 Task: Add Host Defense Organic MycoBrew Cocoa Packet to the cart.
Action: Mouse moved to (303, 118)
Screenshot: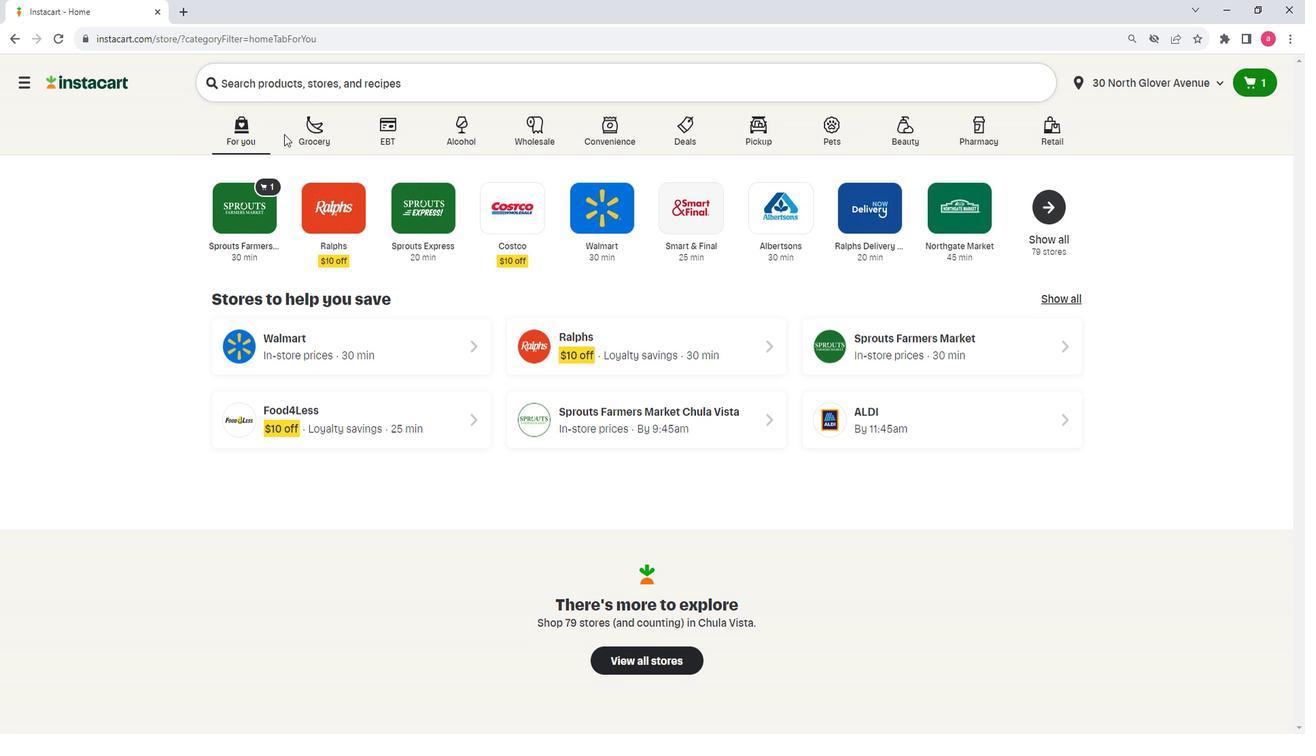 
Action: Mouse pressed left at (303, 118)
Screenshot: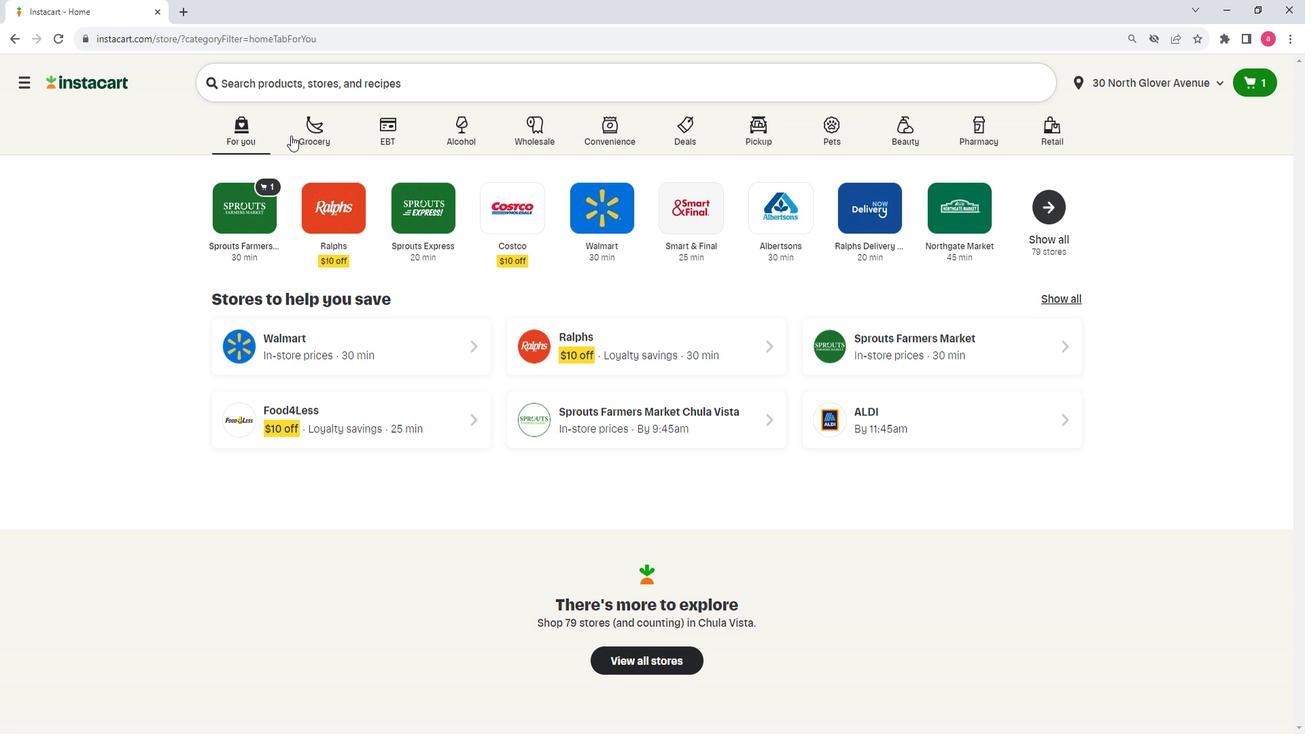 
Action: Mouse moved to (402, 368)
Screenshot: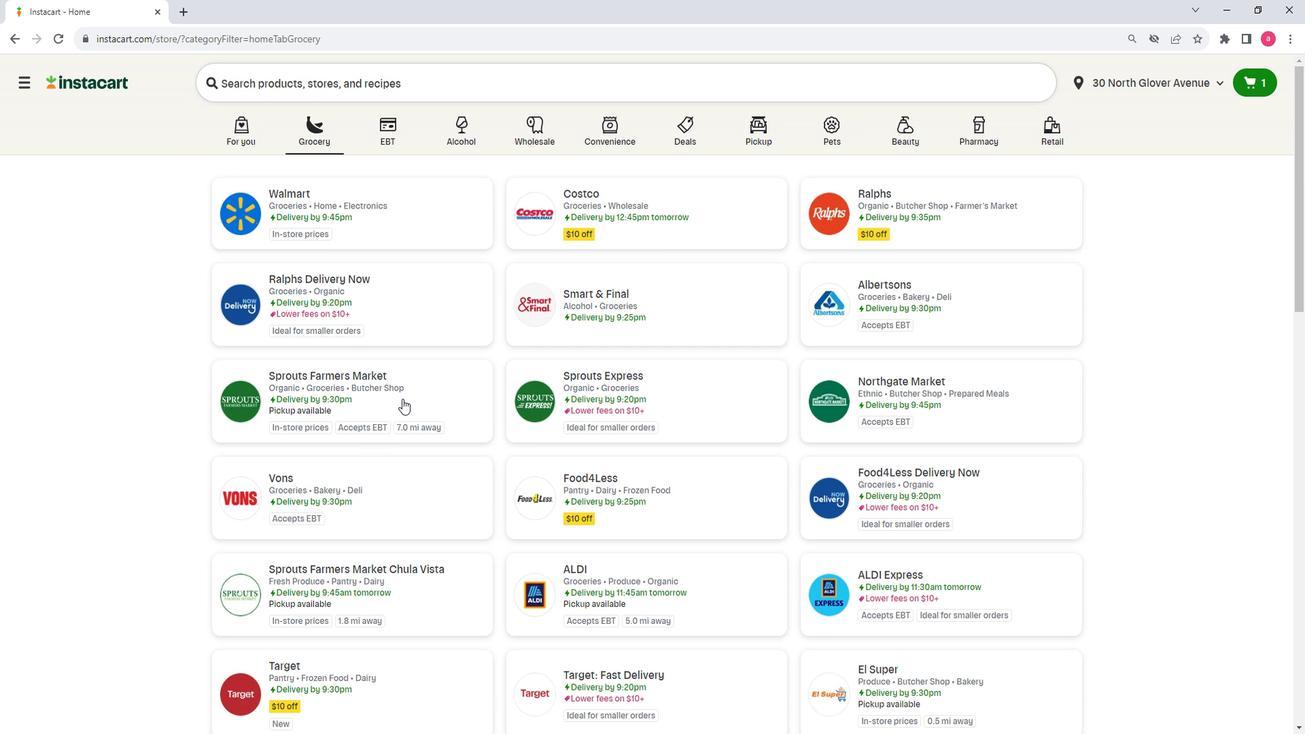 
Action: Mouse pressed left at (402, 368)
Screenshot: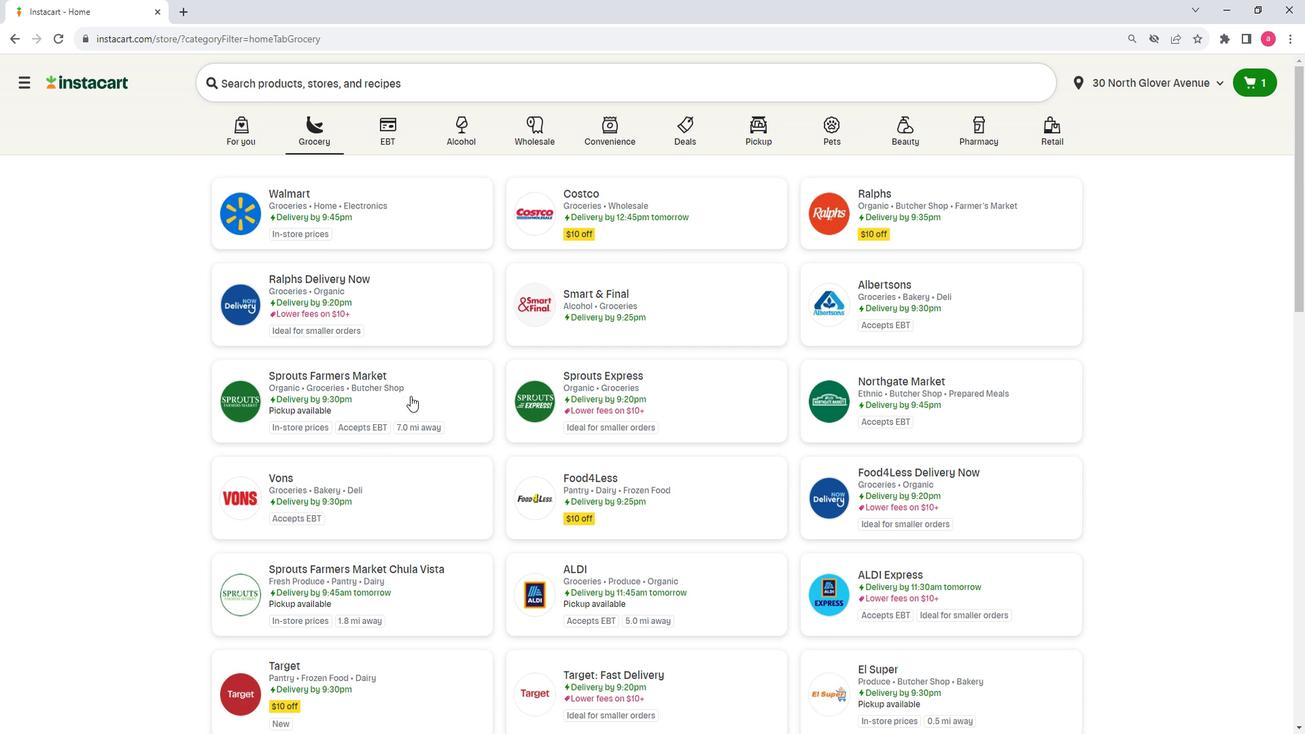 
Action: Mouse moved to (199, 324)
Screenshot: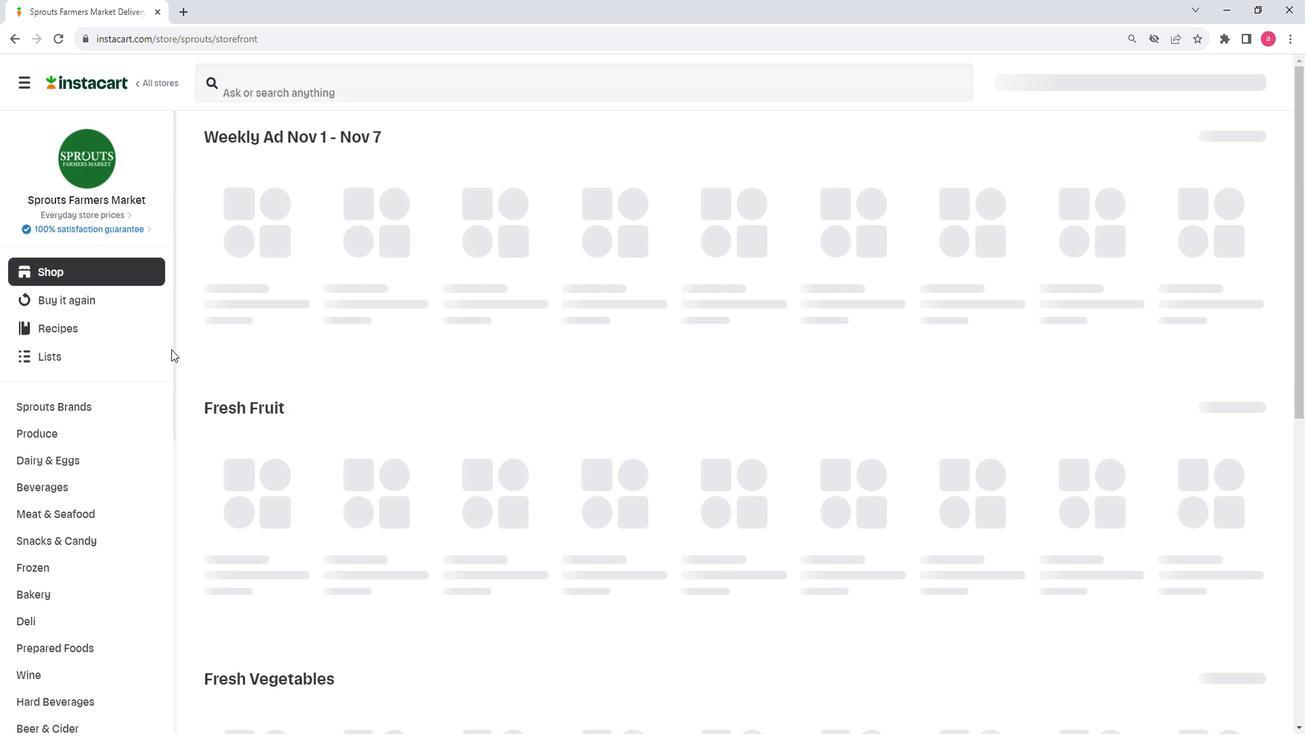 
Action: Mouse scrolled (199, 323) with delta (0, 0)
Screenshot: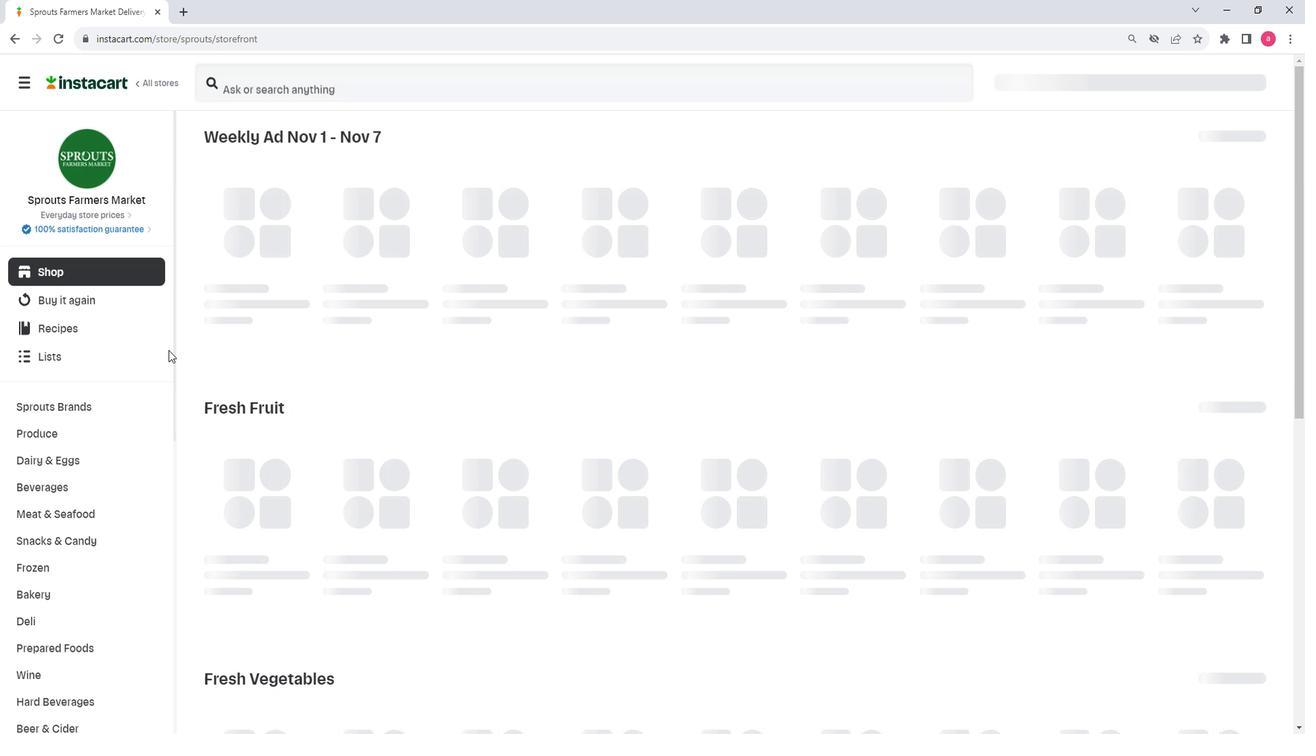 
Action: Mouse scrolled (199, 323) with delta (0, 0)
Screenshot: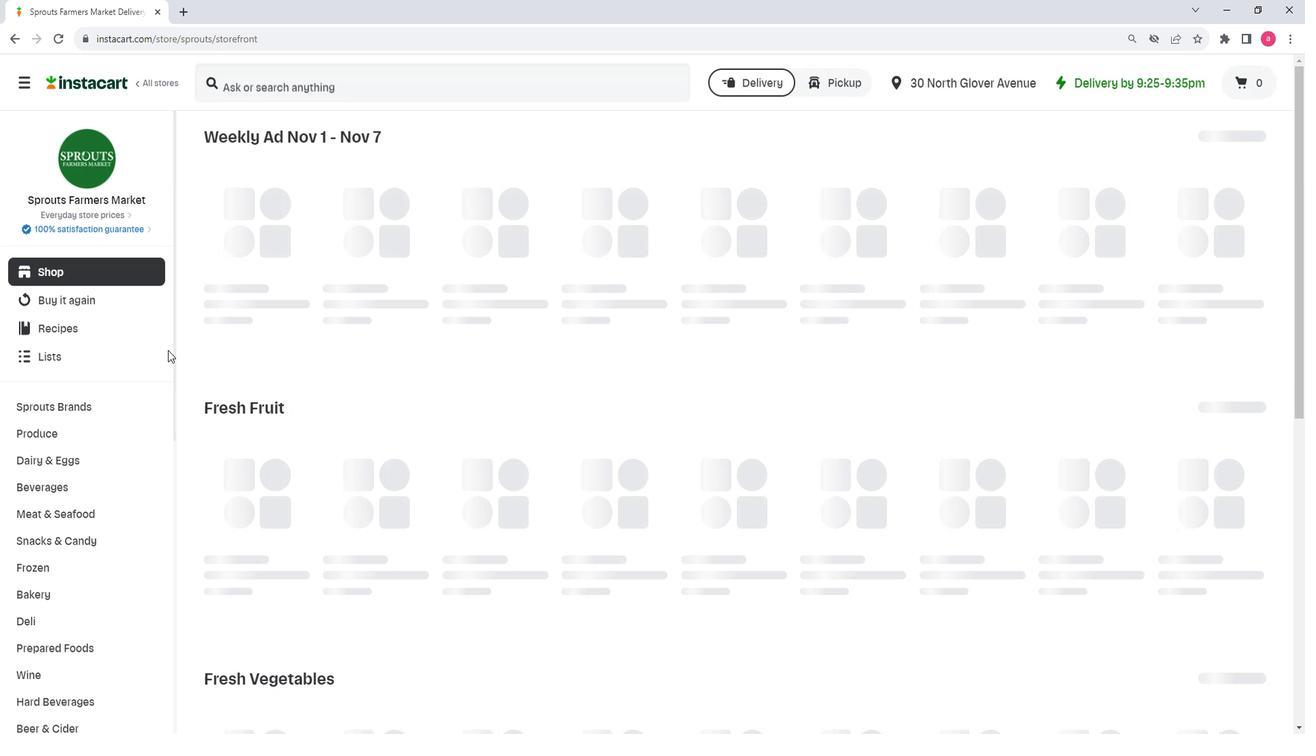 
Action: Mouse scrolled (199, 323) with delta (0, 0)
Screenshot: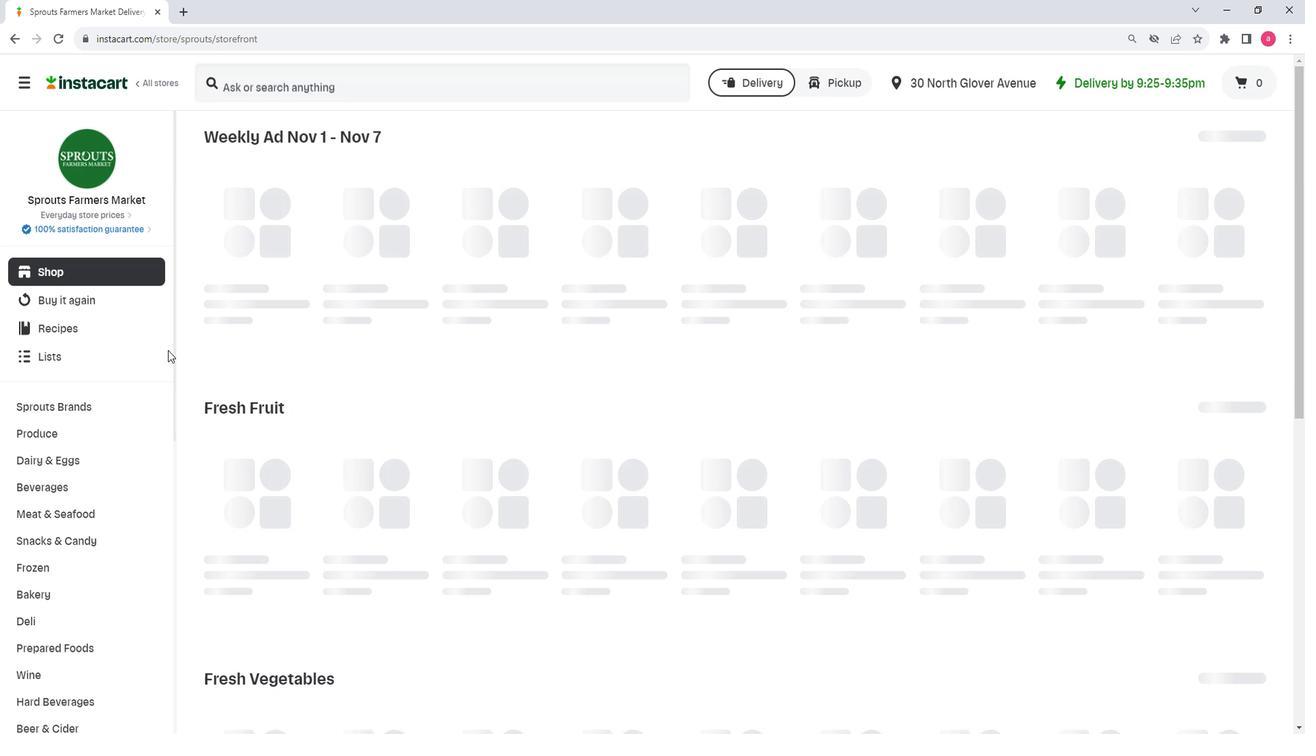 
Action: Mouse scrolled (199, 323) with delta (0, 0)
Screenshot: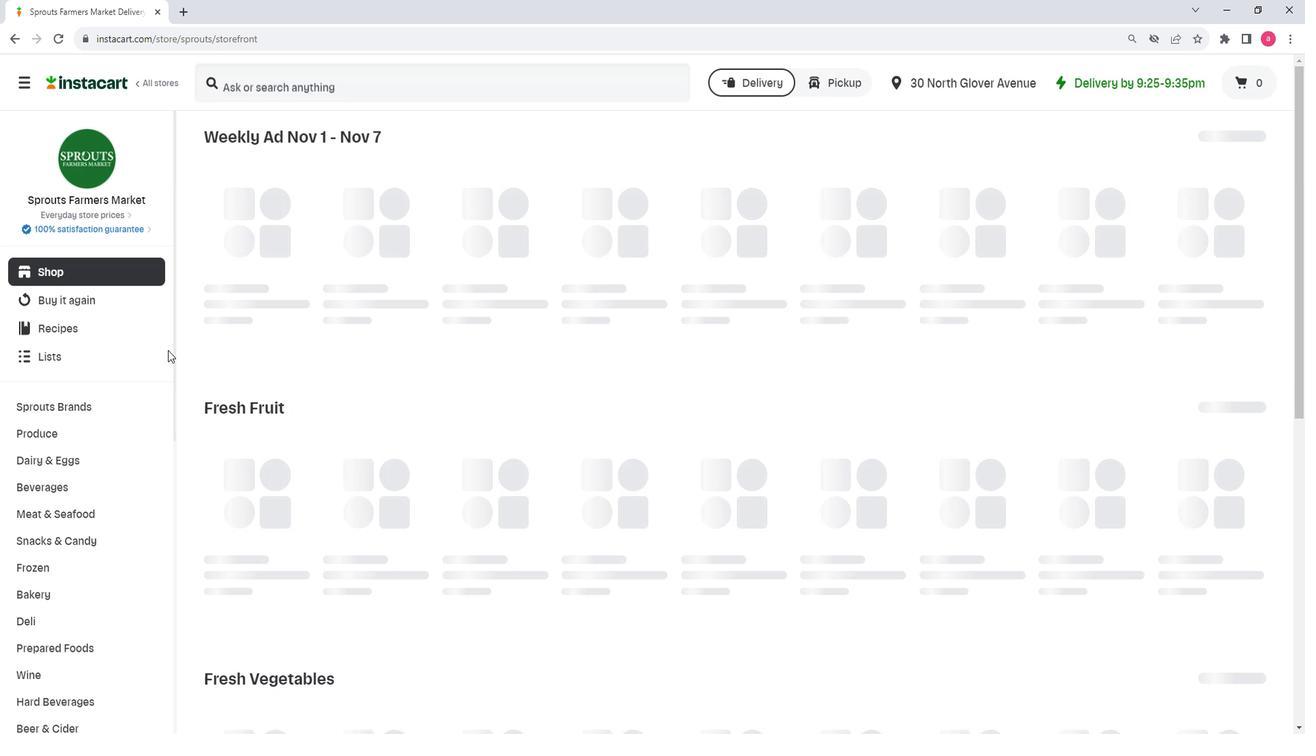 
Action: Mouse scrolled (199, 323) with delta (0, 0)
Screenshot: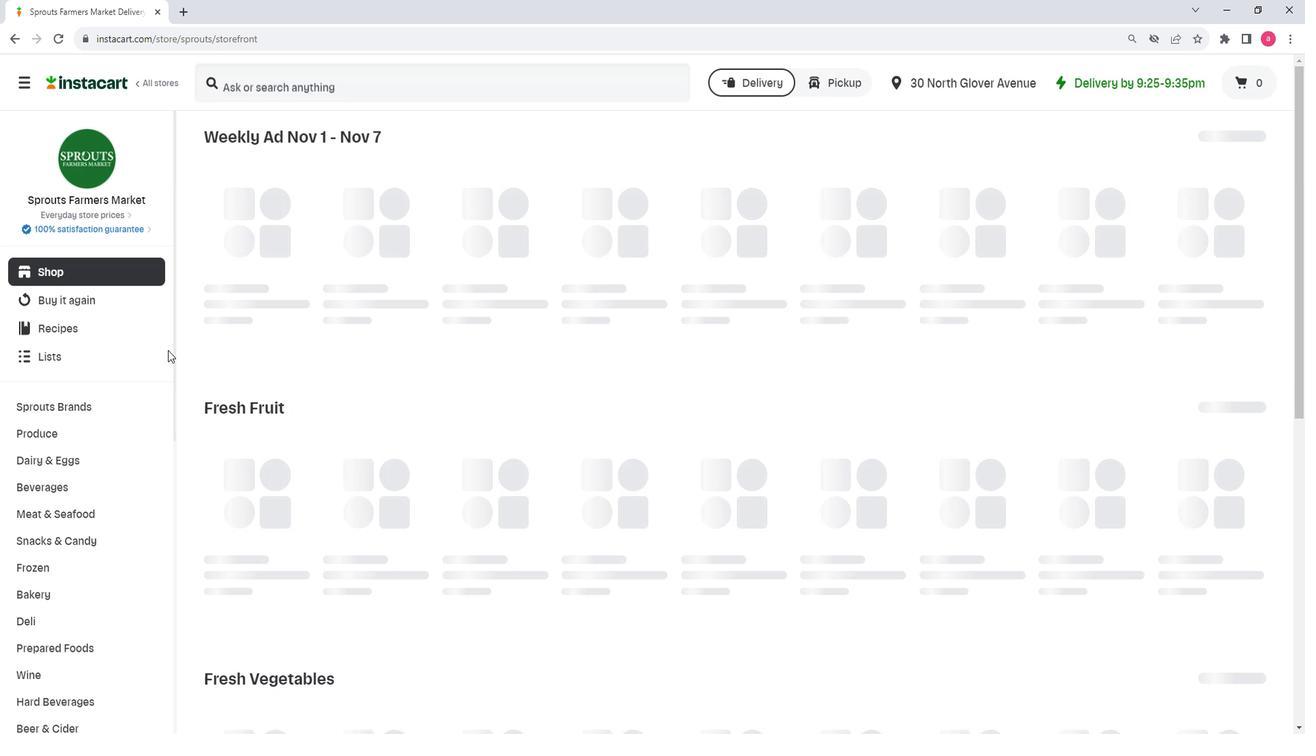 
Action: Mouse moved to (161, 502)
Screenshot: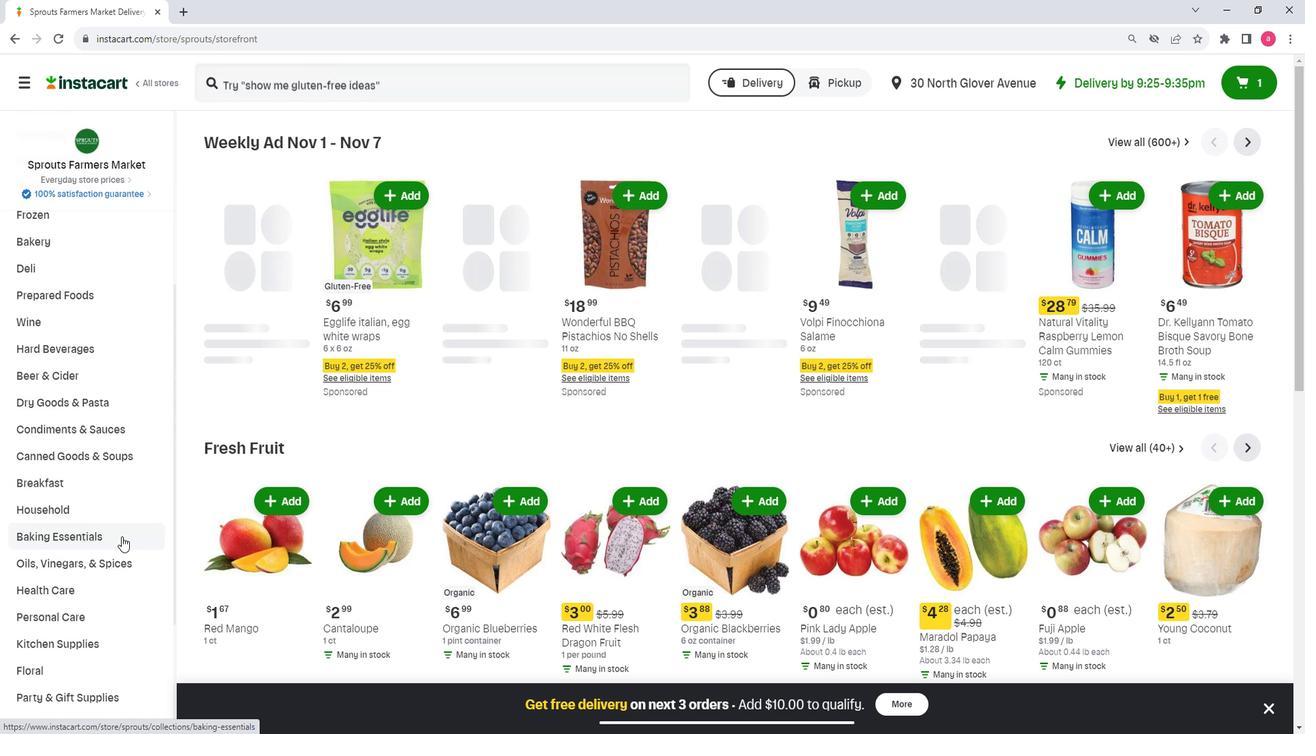 
Action: Mouse pressed left at (161, 502)
Screenshot: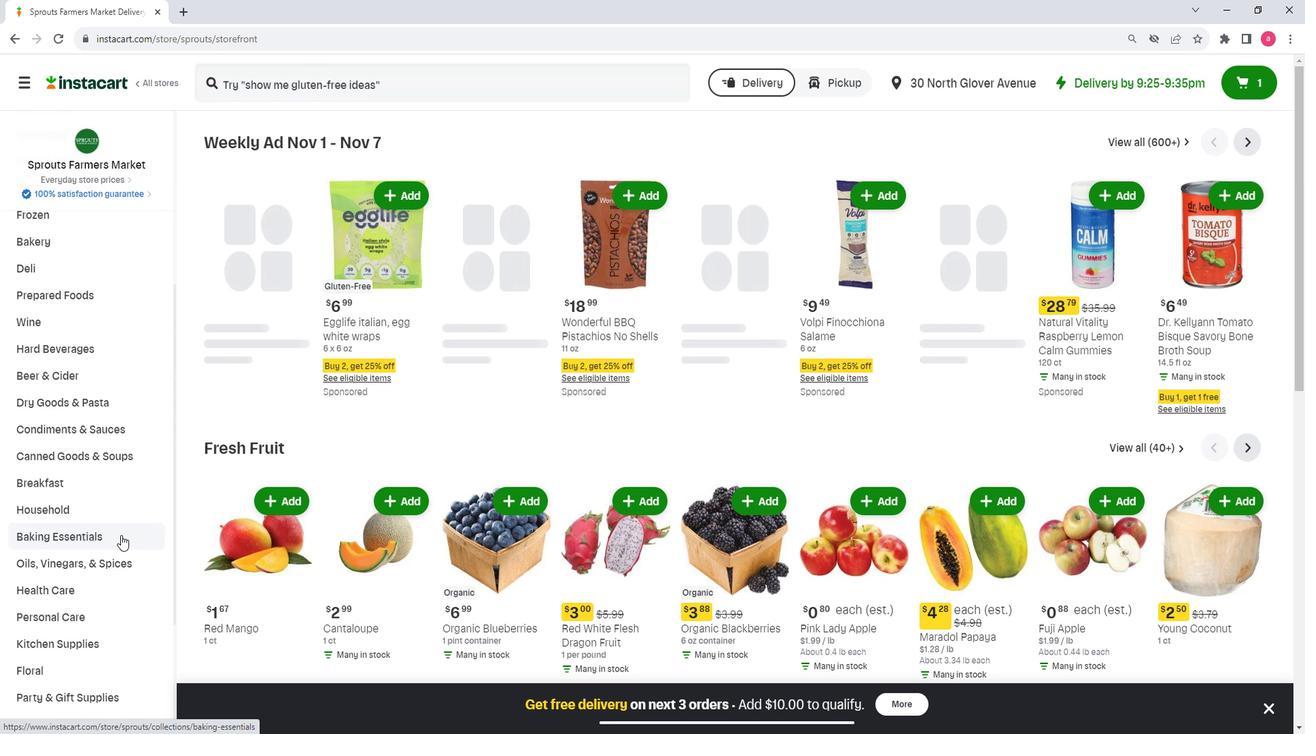 
Action: Mouse moved to (899, 152)
Screenshot: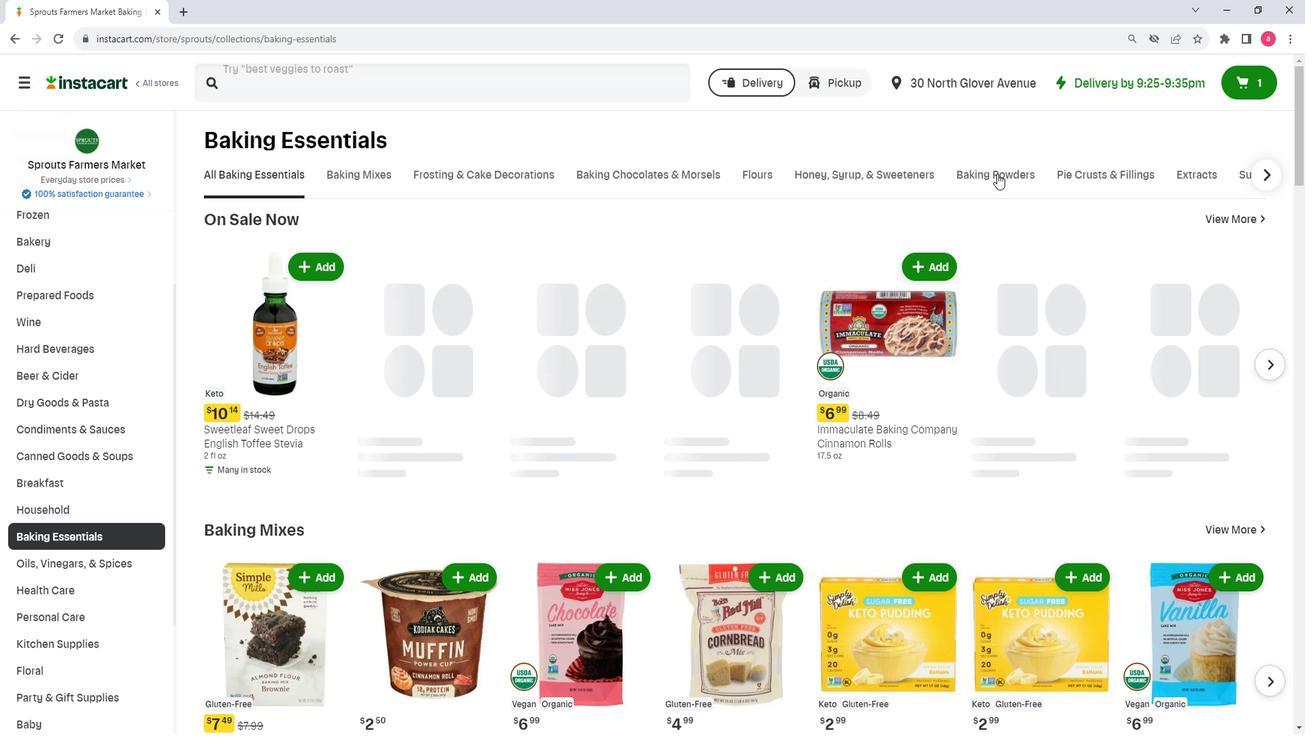 
Action: Mouse pressed left at (899, 152)
Screenshot: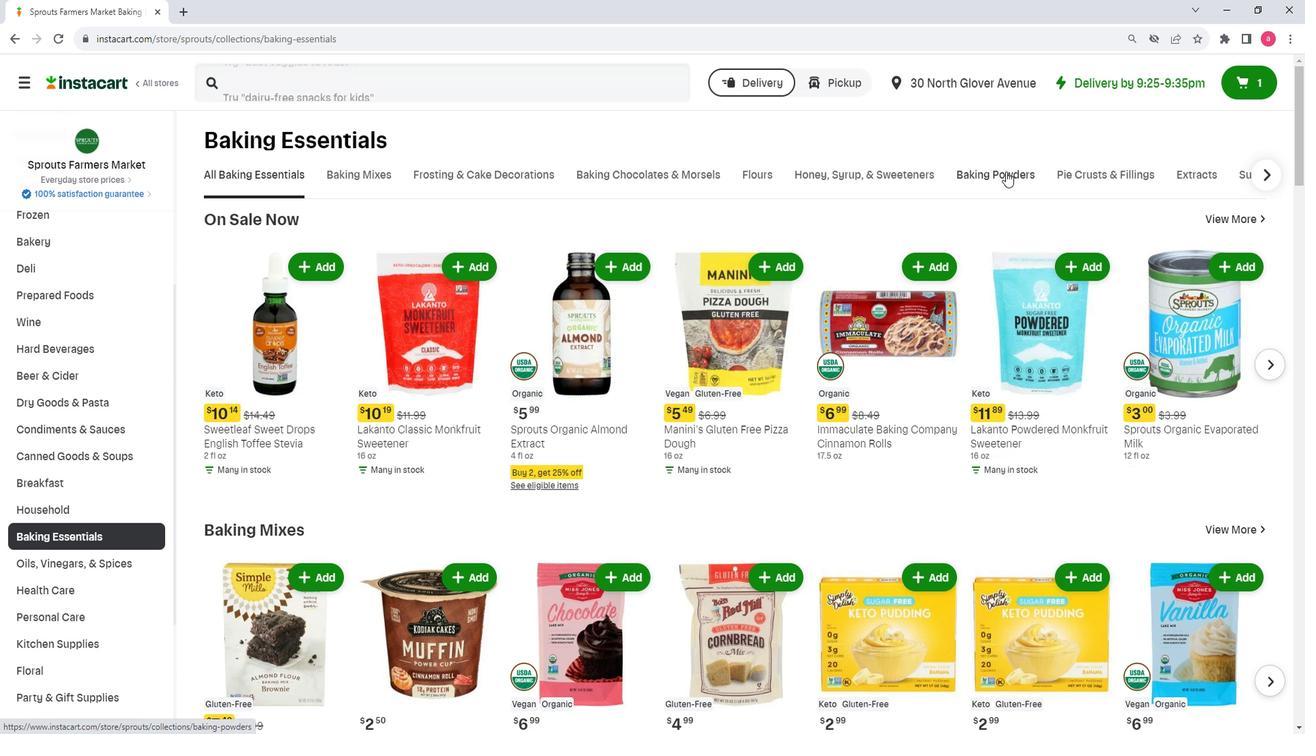 
Action: Mouse moved to (585, 226)
Screenshot: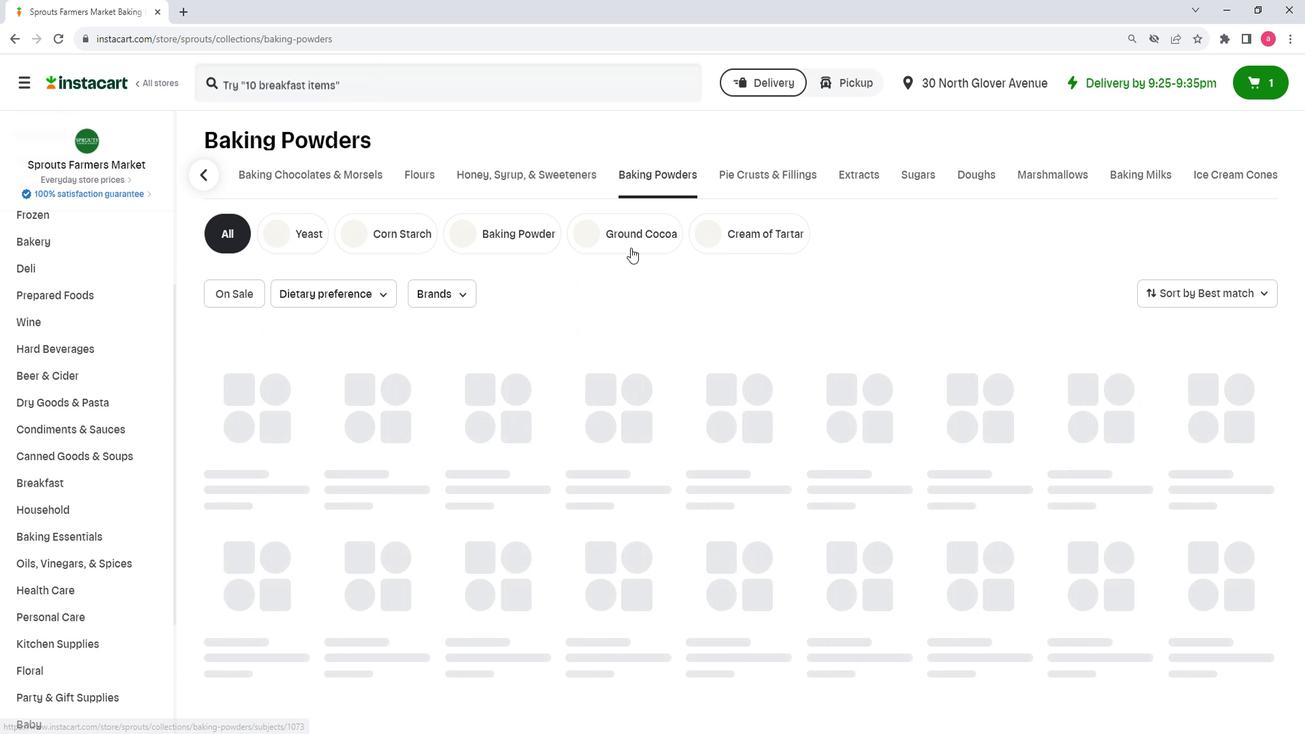 
Action: Mouse pressed left at (585, 226)
Screenshot: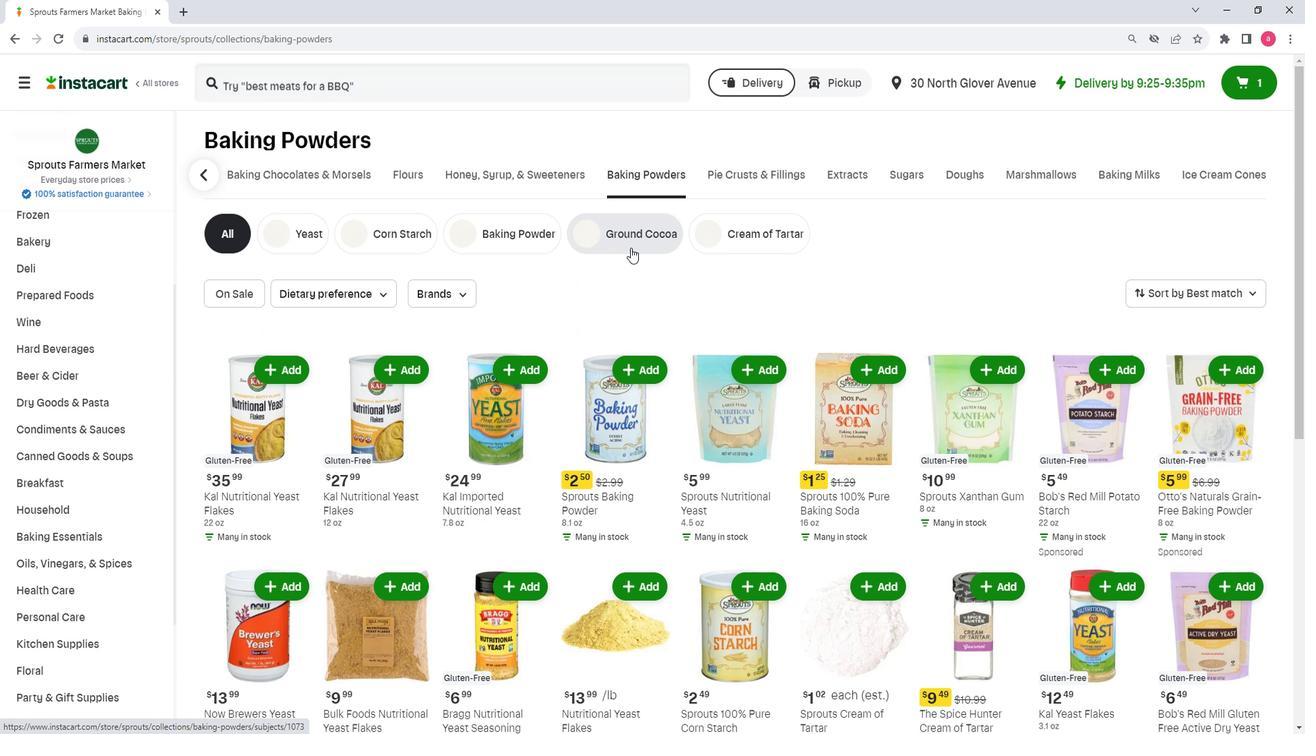 
Action: Mouse moved to (371, 70)
Screenshot: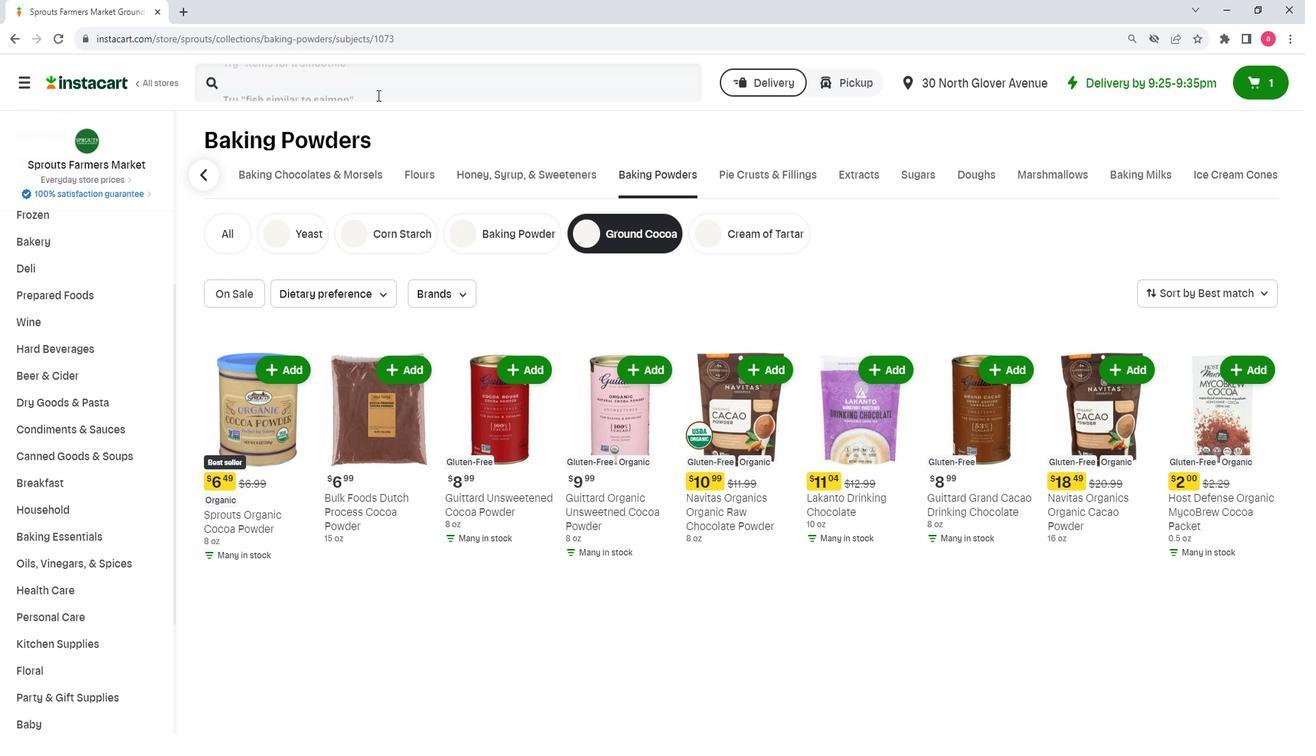 
Action: Mouse pressed left at (371, 70)
Screenshot: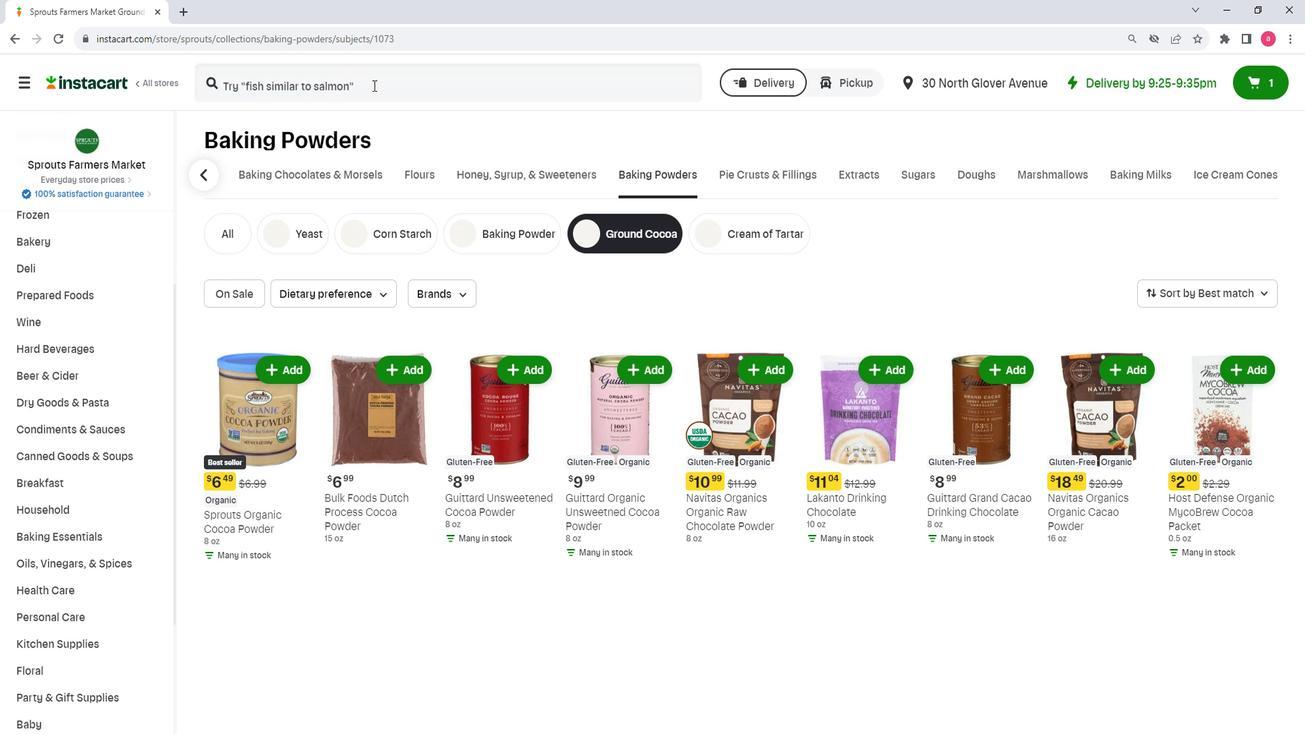 
Action: Key pressed <Key.shift>Host<Key.space><Key.shift><Key.shift><Key.shift><Key.shift><Key.shift><Key.shift><Key.shift><Key.shift><Key.shift>Defense<Key.space><Key.shift><Key.shift><Key.shift><Key.shift><Key.shift><Key.shift><Key.shift><Key.shift><Key.shift><Key.shift><Key.shift><Key.shift><Key.shift><Key.shift><Key.shift><Key.shift><Key.shift><Key.shift><Key.shift><Key.shift><Key.shift><Key.shift><Key.shift><Key.shift><Key.shift>Organic<Key.space><Key.shift><Key.shift><Key.shift><Key.shift><Key.shift><Key.shift><Key.shift><Key.shift><Key.shift>Myco<Key.shift>Brew<Key.space><Key.shift>Cocoa
Screenshot: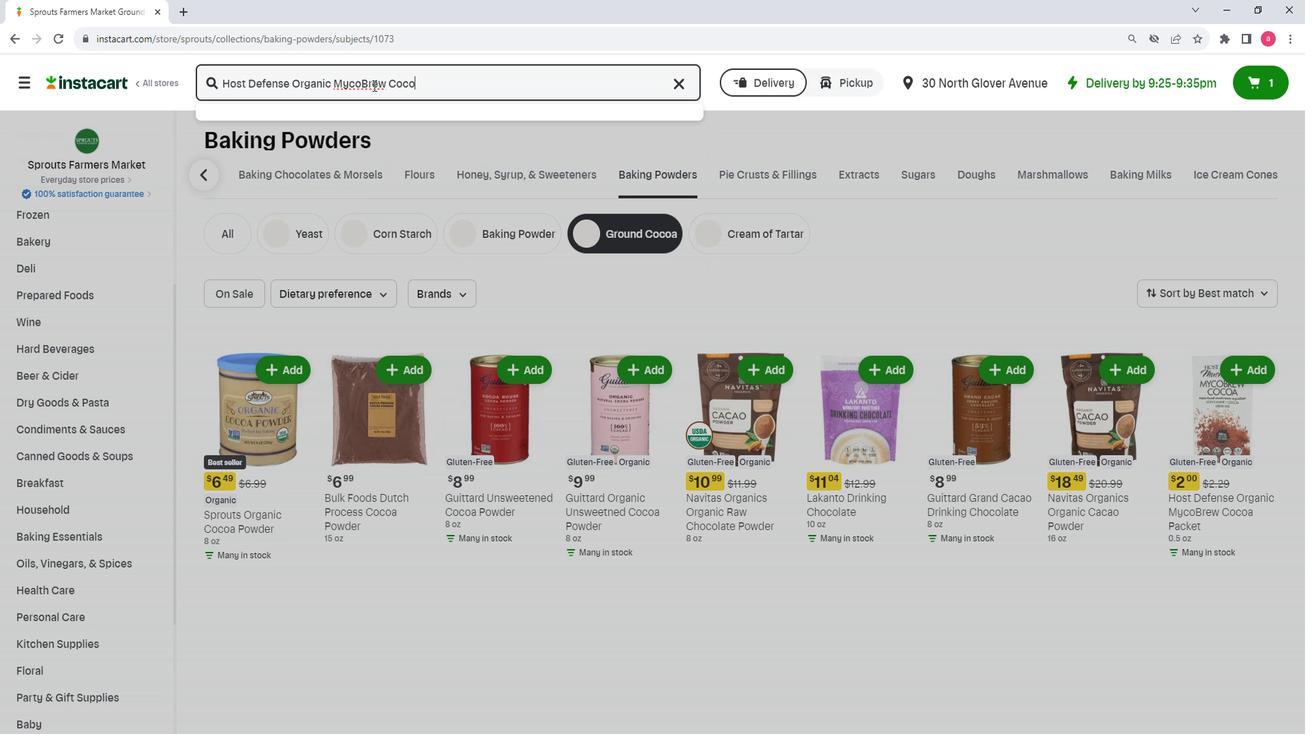
Action: Mouse moved to (371, 70)
Screenshot: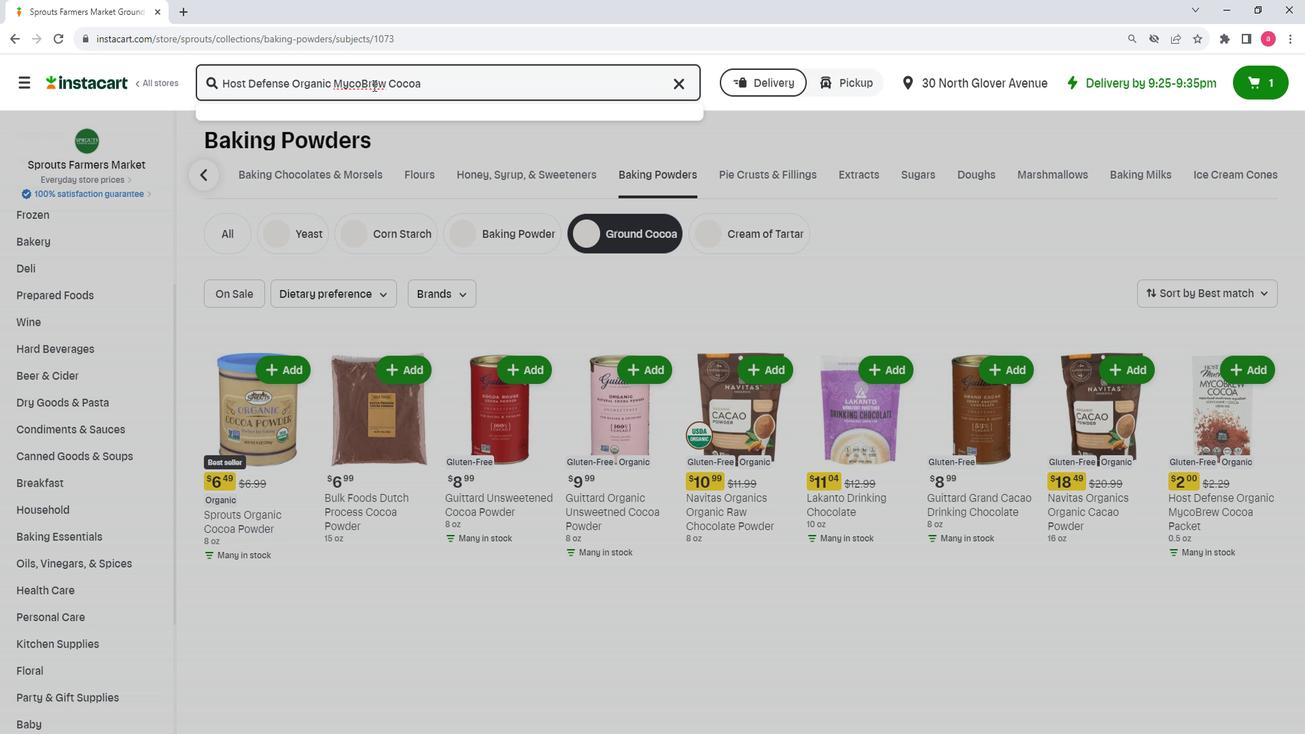 
Action: Key pressed <Key.space><Key.shift>Packet<Key.enter>
Screenshot: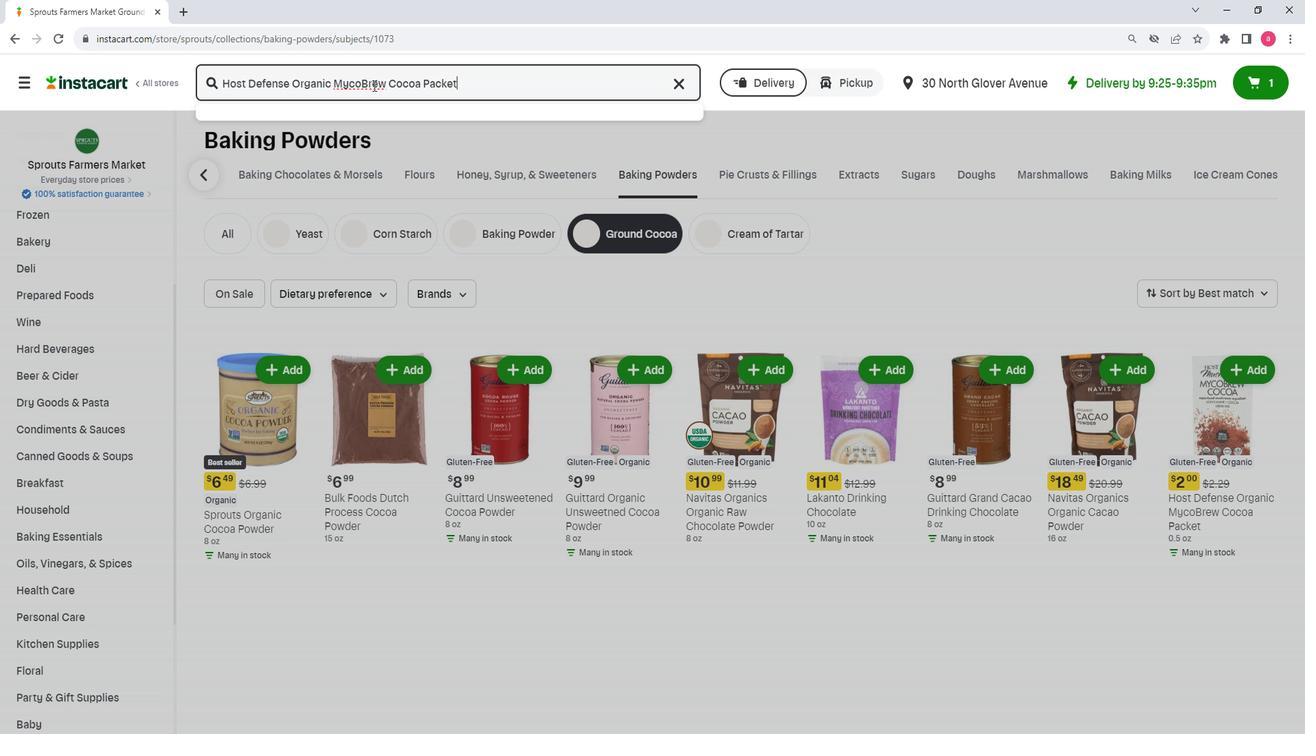 
Action: Mouse moved to (533, 177)
Screenshot: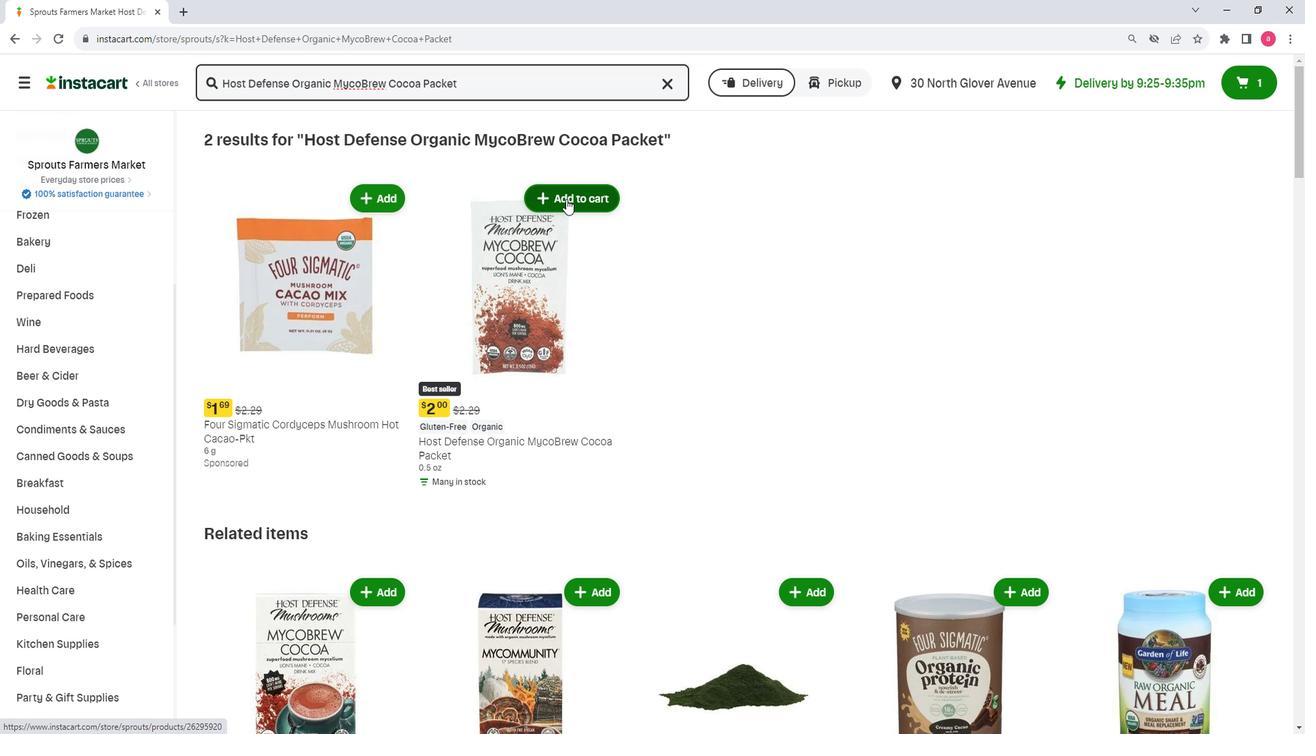 
Action: Mouse pressed left at (533, 177)
Screenshot: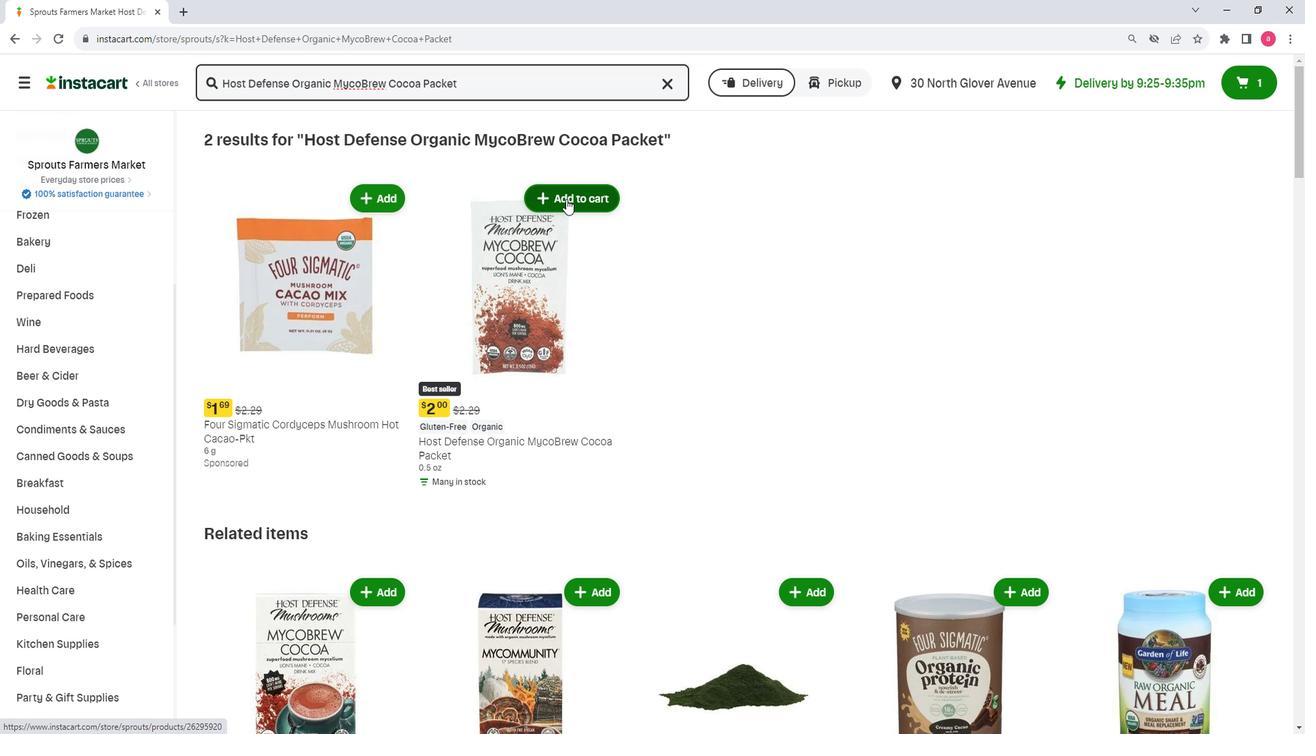 
Action: Mouse moved to (572, 292)
Screenshot: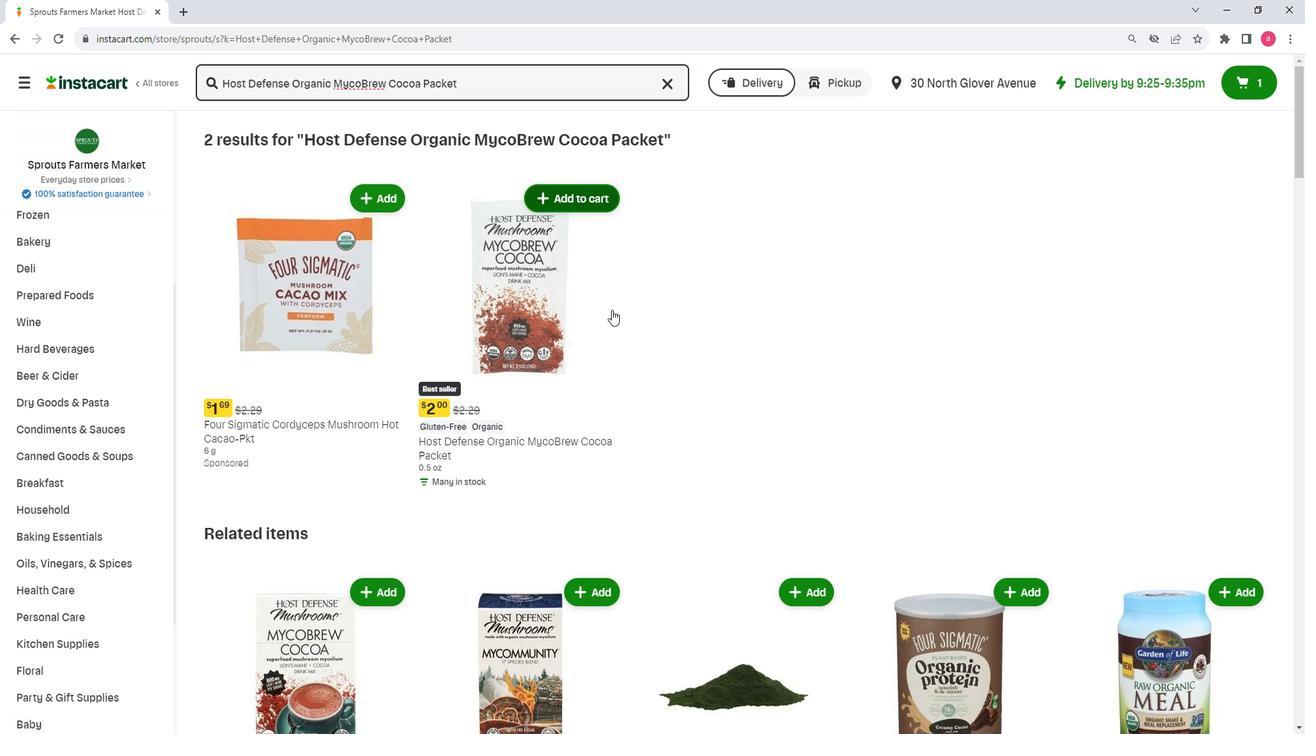 
